 Task: Create a due date automation trigger when advanced on, on the monday of the week before a card is due add fields with custom field "Resume" set to a date more than 1 days from now at 11:00 AM.
Action: Mouse moved to (1051, 83)
Screenshot: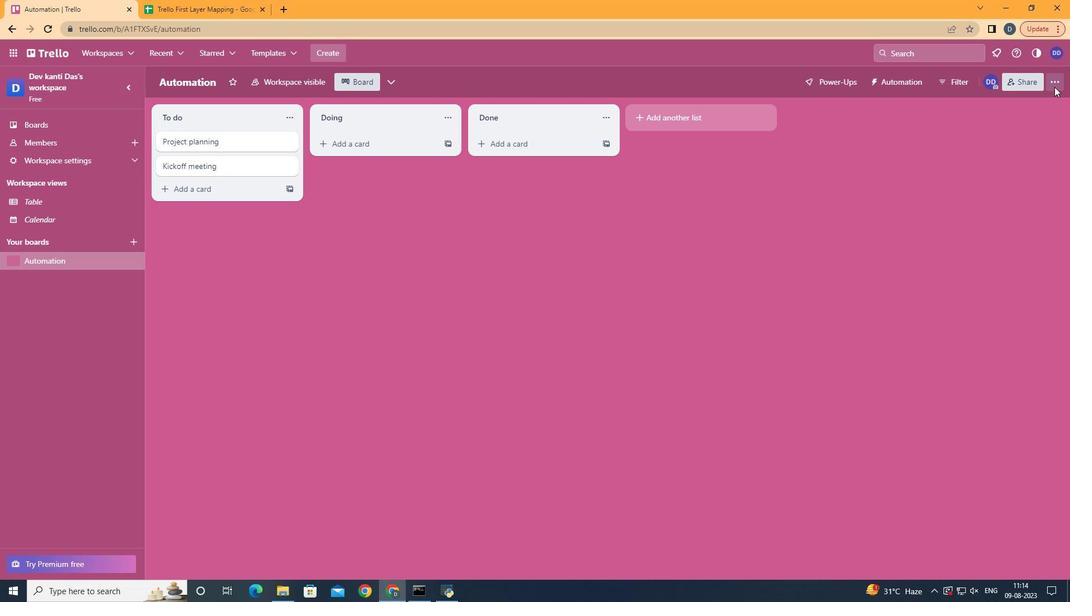 
Action: Mouse pressed left at (1051, 83)
Screenshot: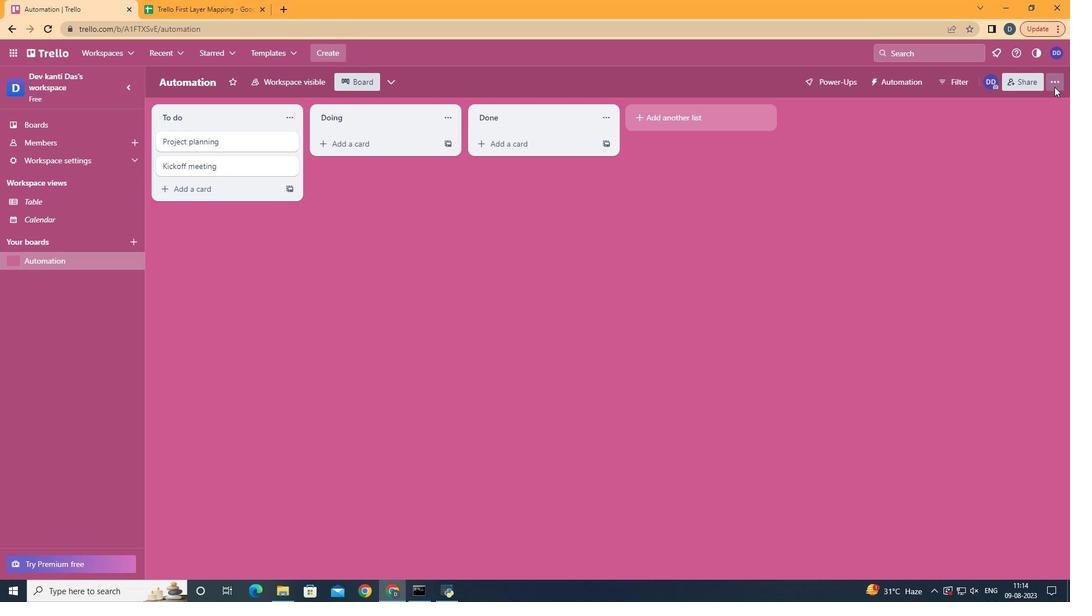
Action: Mouse moved to (950, 238)
Screenshot: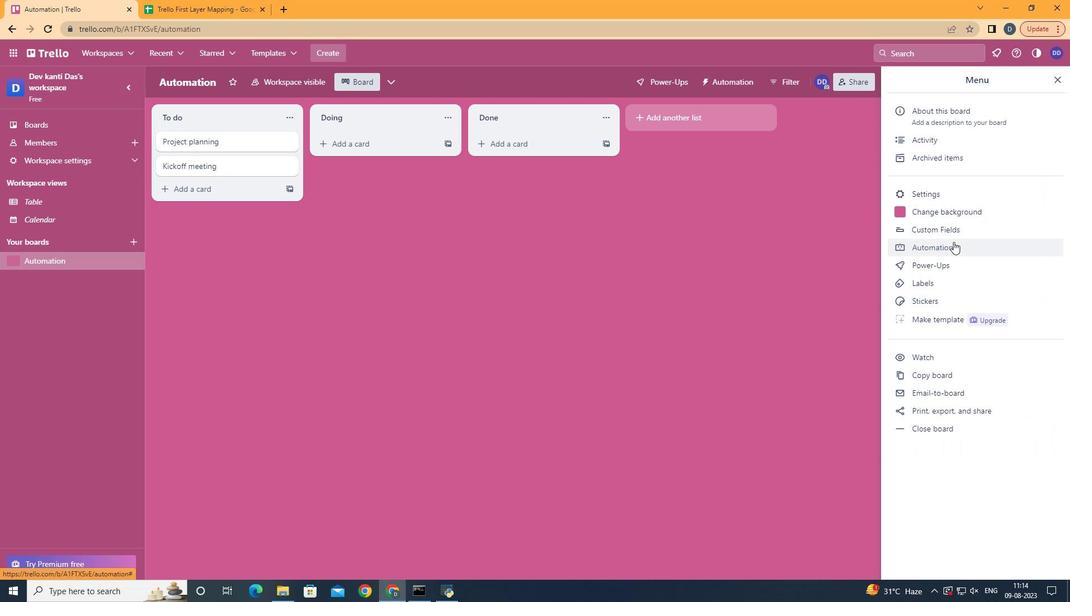 
Action: Mouse pressed left at (950, 238)
Screenshot: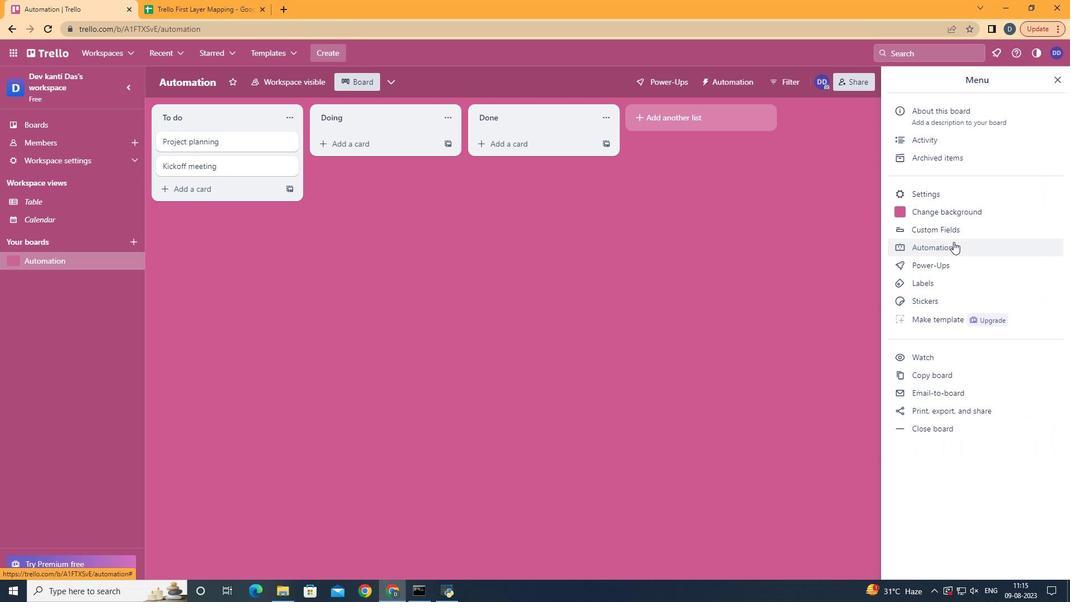 
Action: Mouse moved to (191, 219)
Screenshot: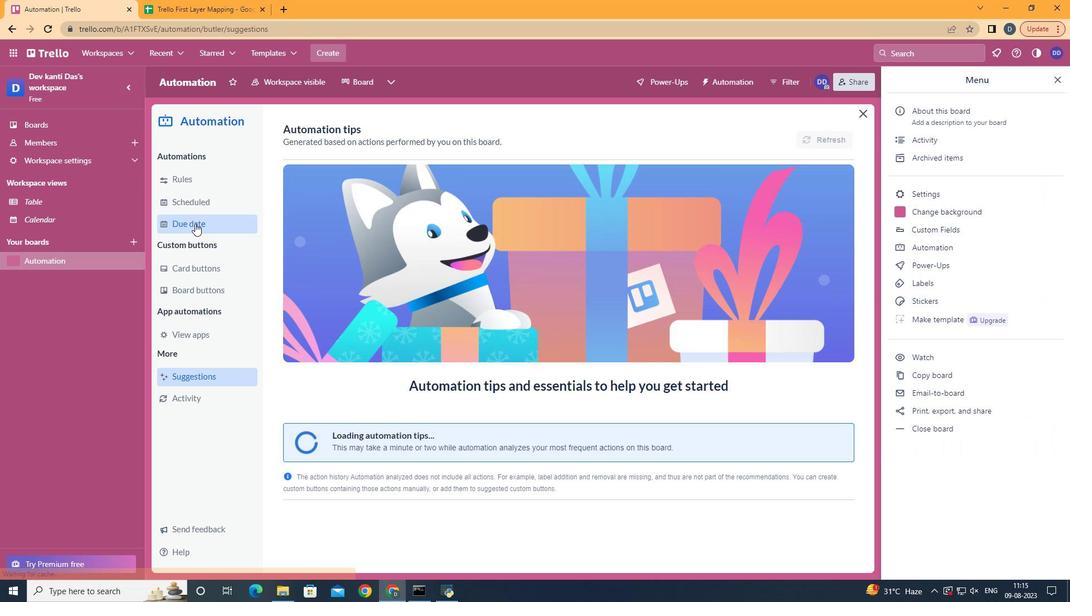 
Action: Mouse pressed left at (191, 219)
Screenshot: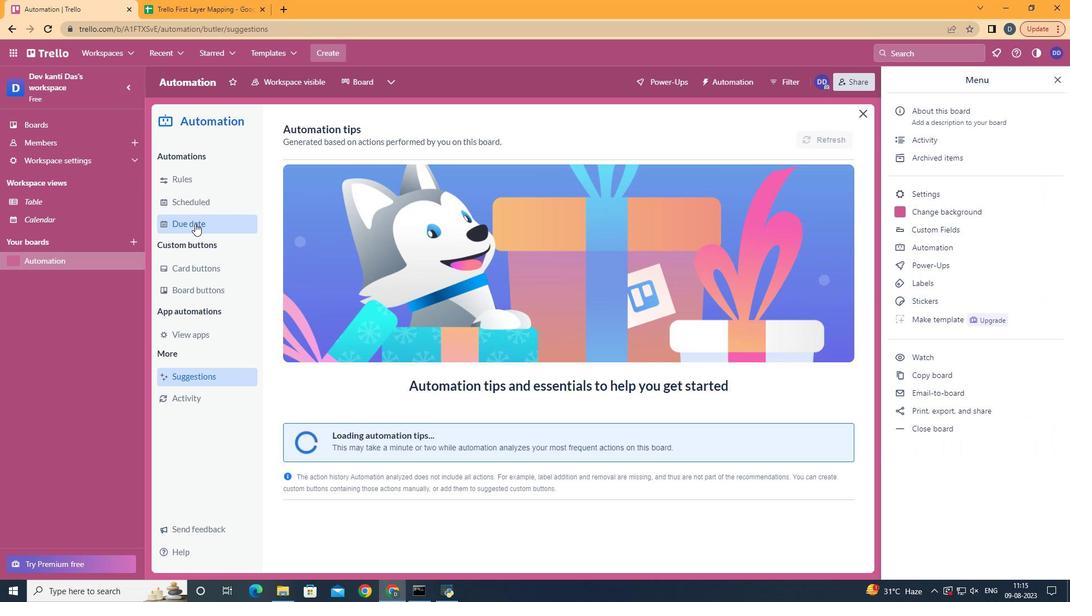 
Action: Mouse moved to (783, 126)
Screenshot: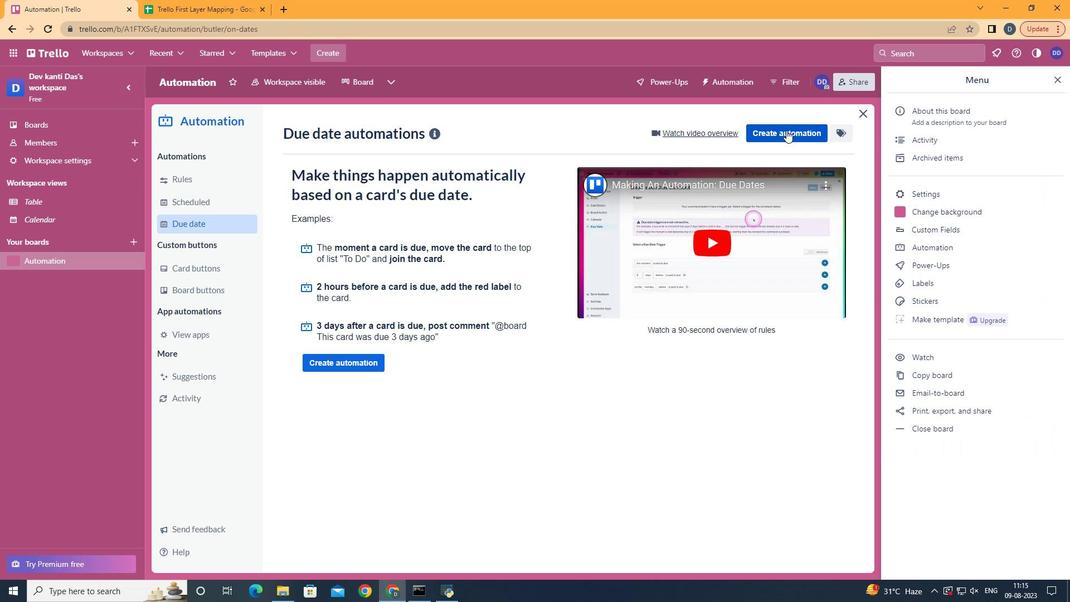 
Action: Mouse pressed left at (783, 126)
Screenshot: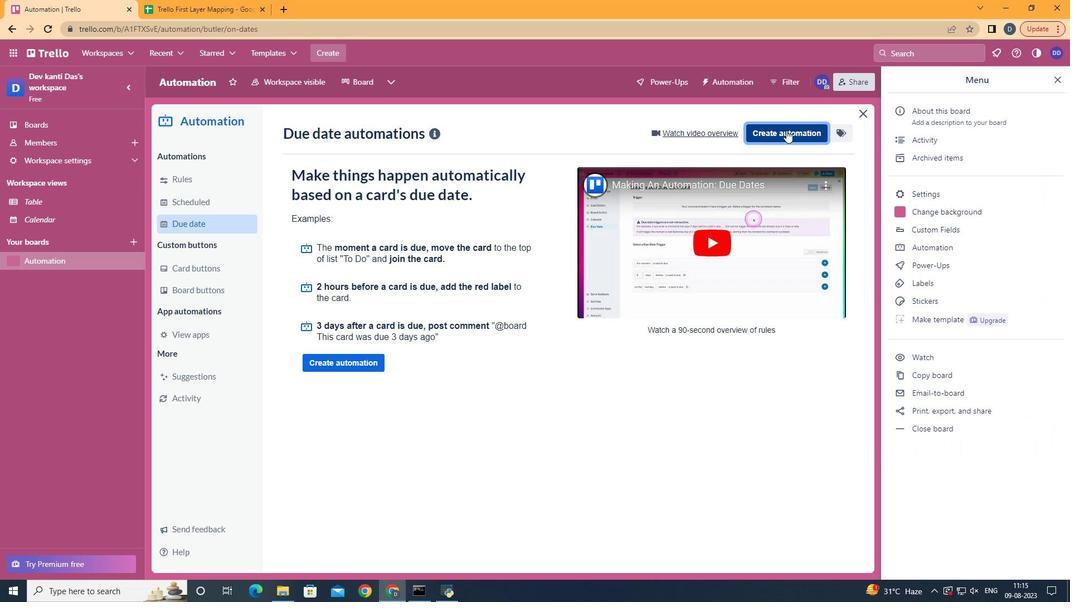 
Action: Mouse moved to (554, 243)
Screenshot: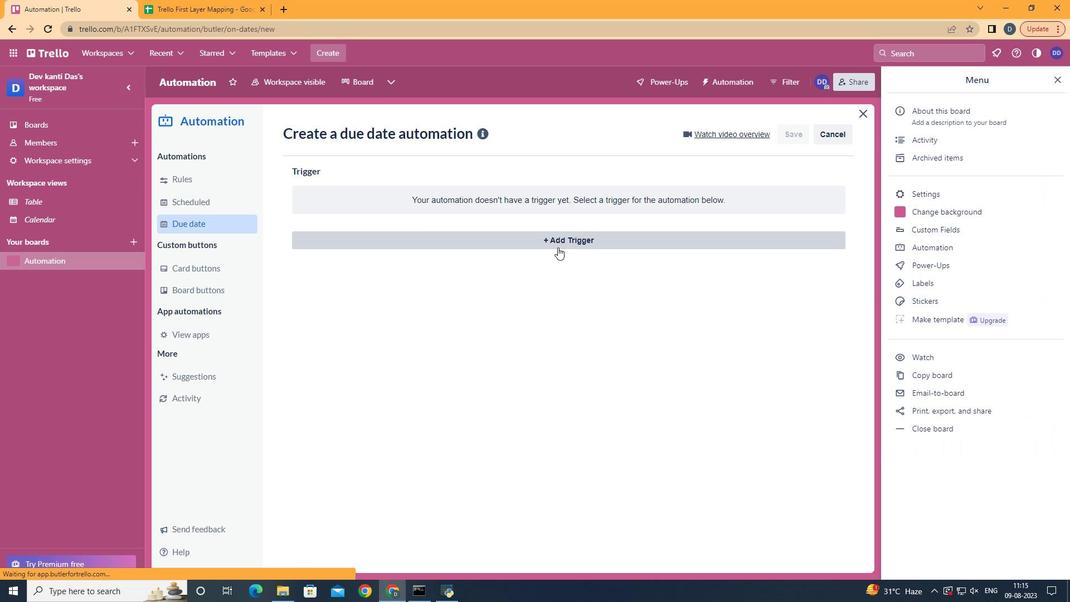 
Action: Mouse pressed left at (554, 243)
Screenshot: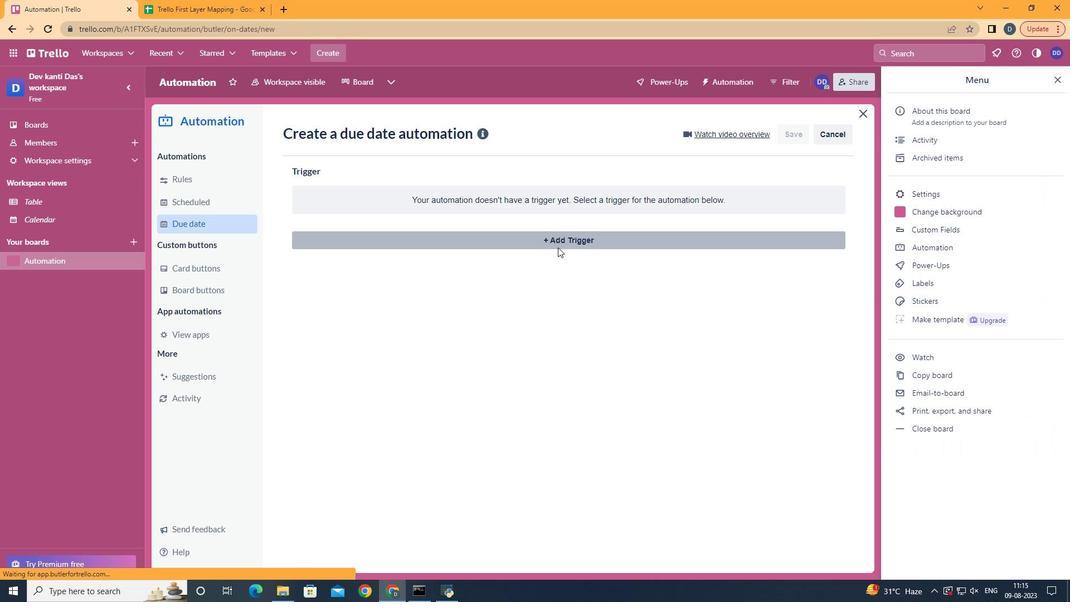 
Action: Mouse moved to (393, 523)
Screenshot: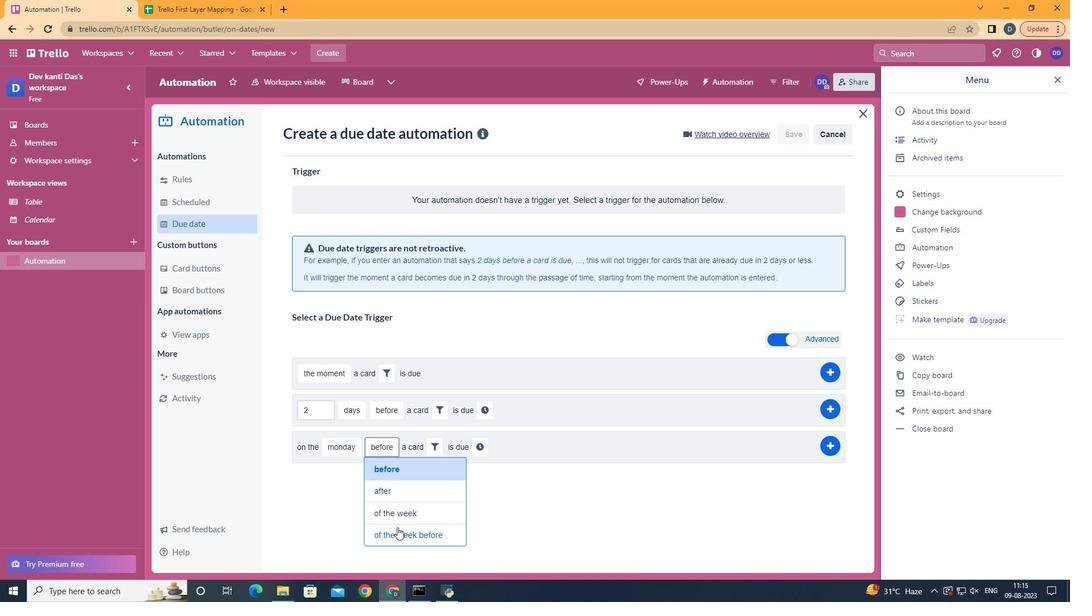 
Action: Mouse pressed left at (393, 523)
Screenshot: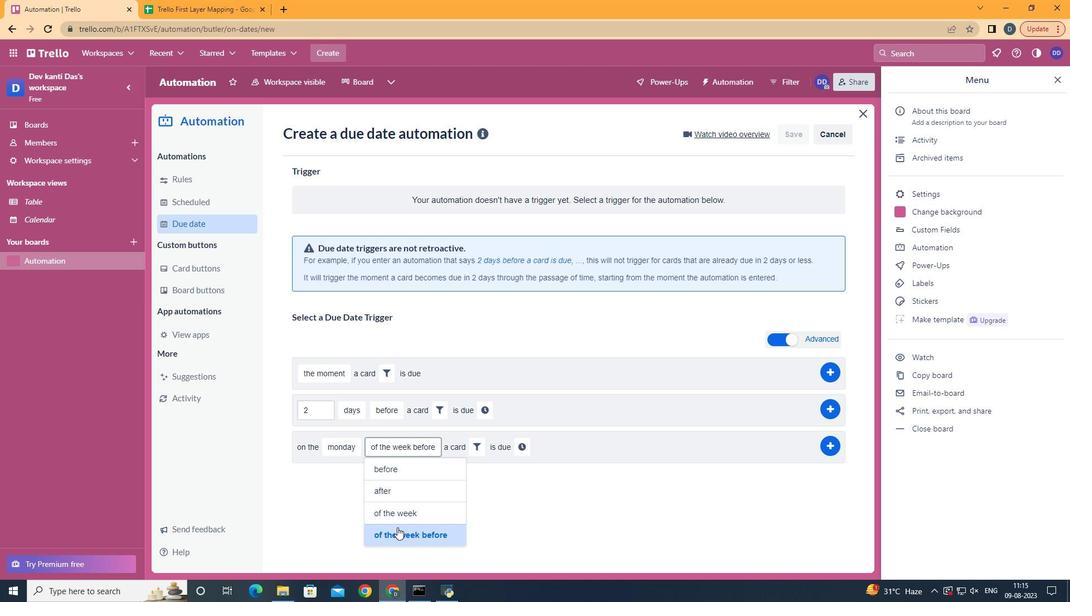 
Action: Mouse moved to (469, 442)
Screenshot: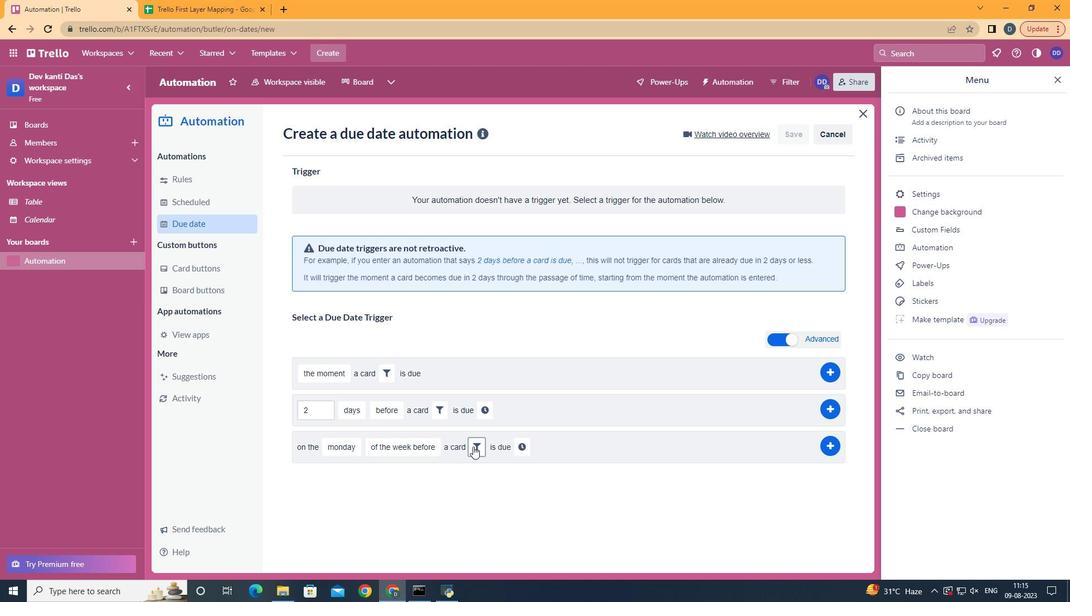 
Action: Mouse pressed left at (469, 442)
Screenshot: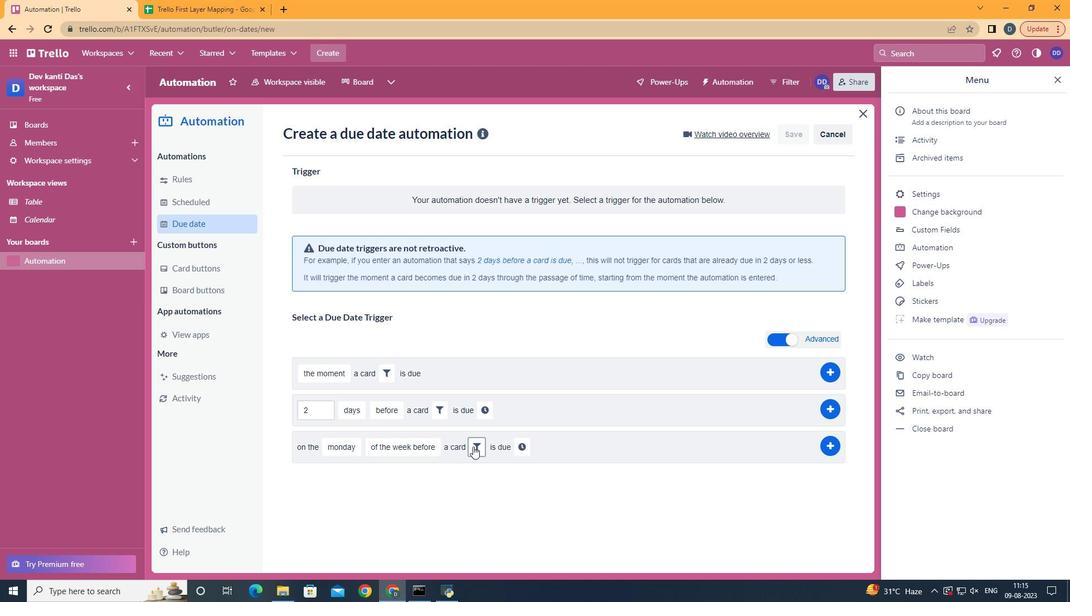 
Action: Mouse moved to (648, 479)
Screenshot: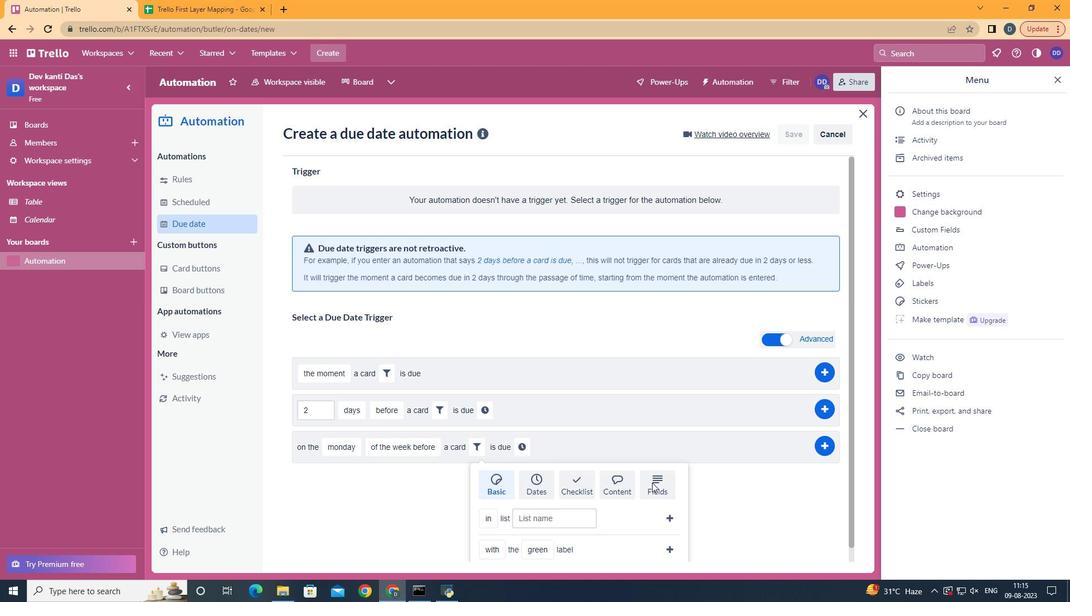 
Action: Mouse pressed left at (648, 479)
Screenshot: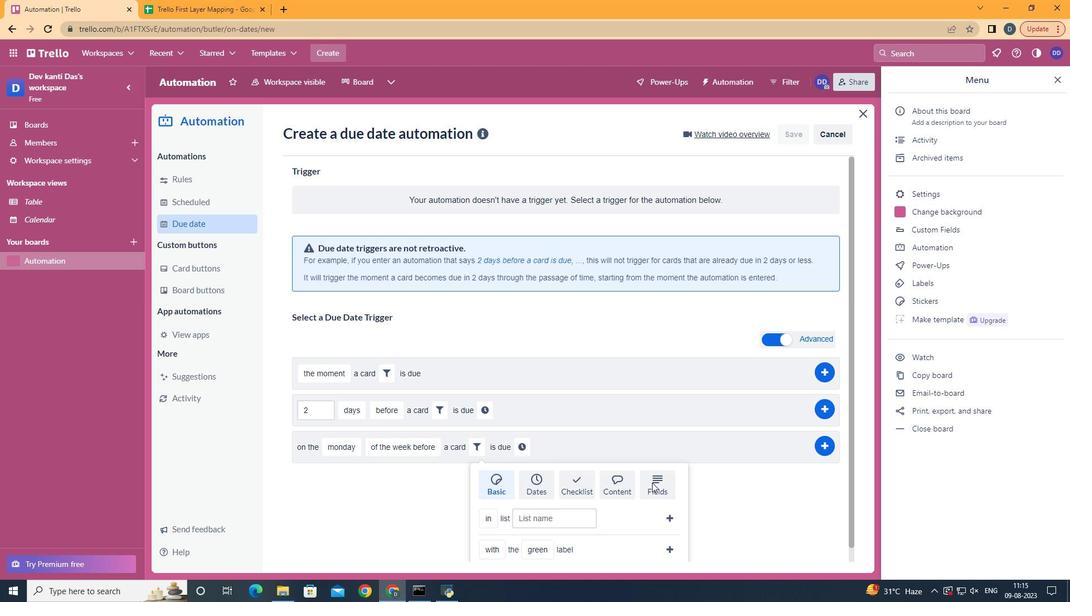 
Action: Mouse scrolled (648, 478) with delta (0, 0)
Screenshot: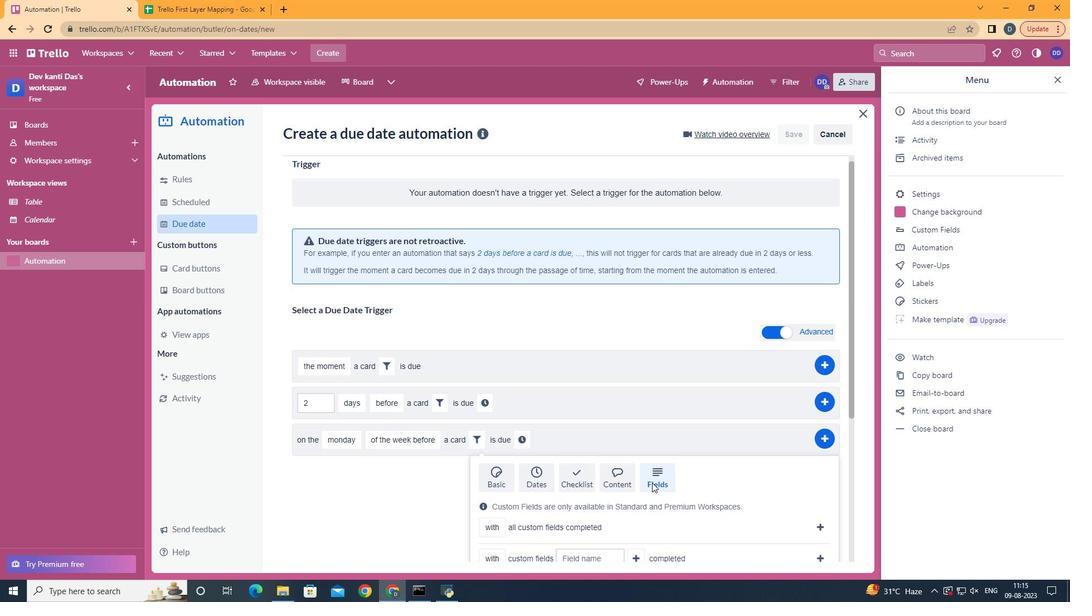 
Action: Mouse scrolled (648, 478) with delta (0, 0)
Screenshot: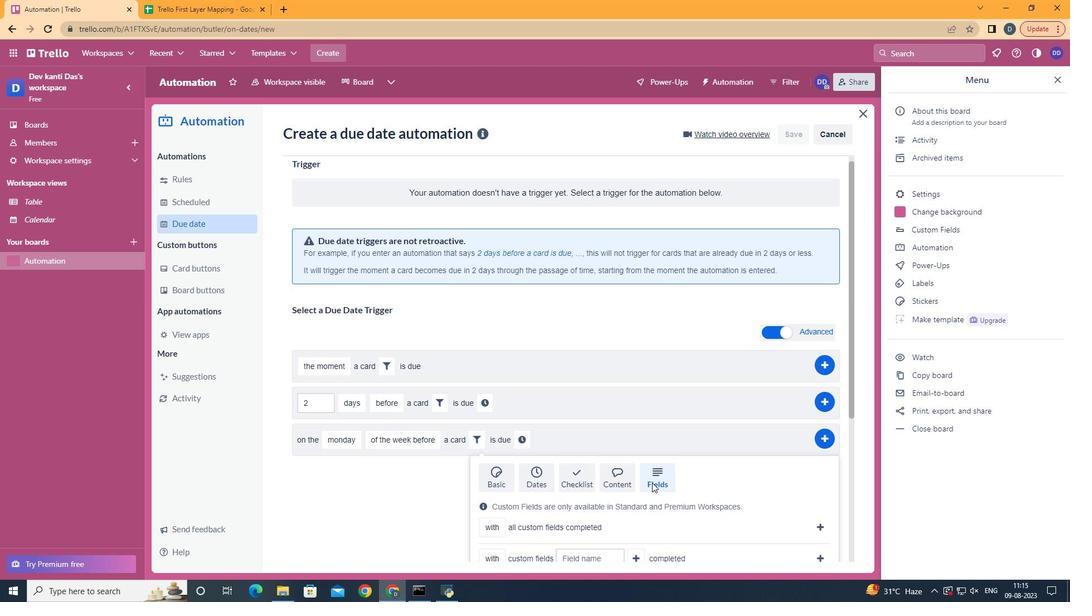 
Action: Mouse scrolled (648, 478) with delta (0, 0)
Screenshot: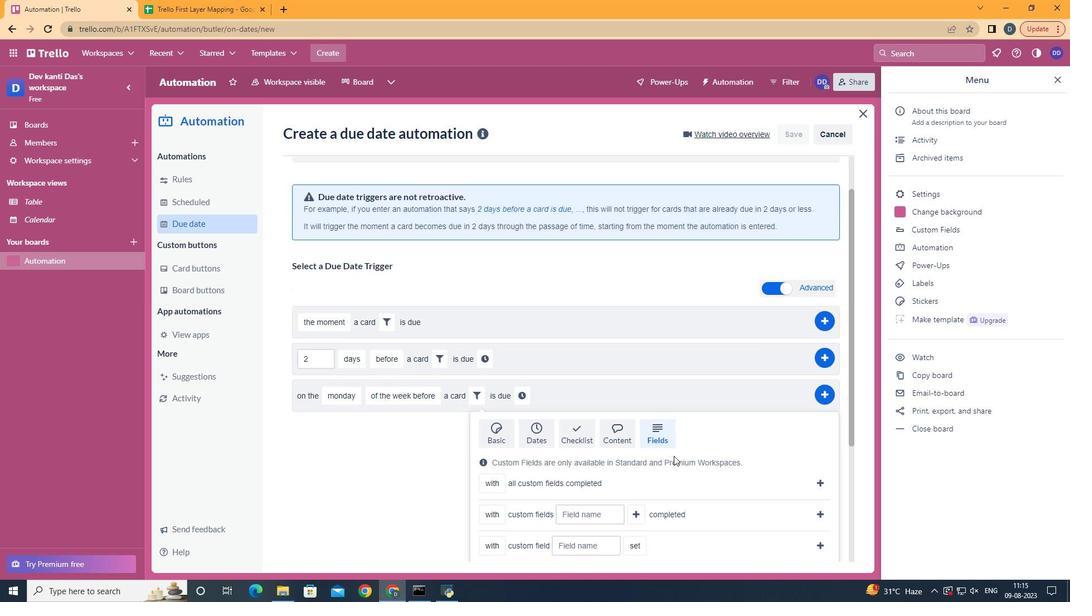 
Action: Mouse scrolled (648, 478) with delta (0, 0)
Screenshot: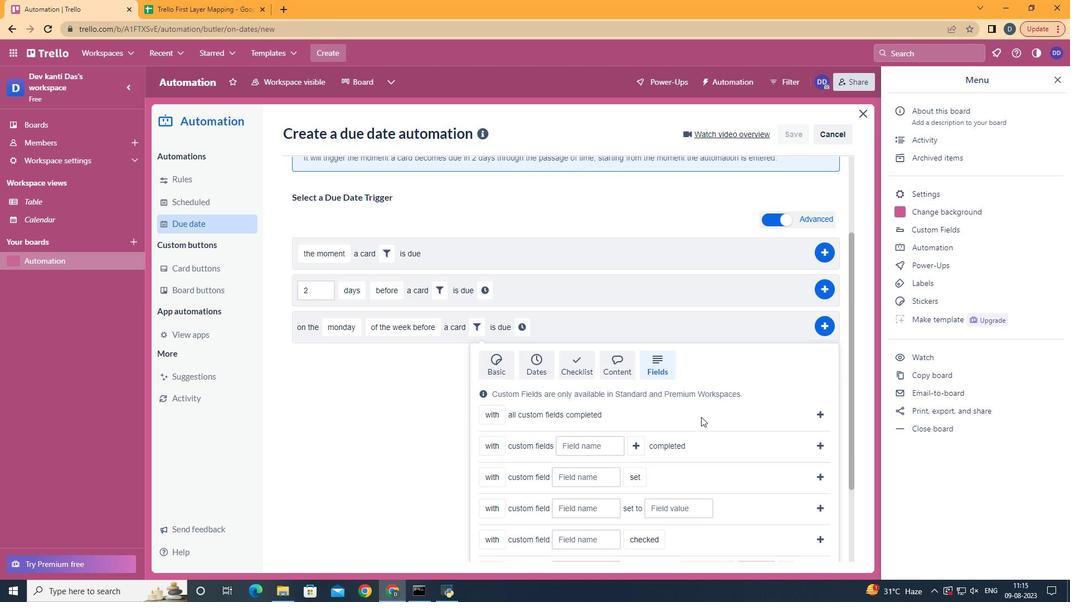 
Action: Mouse moved to (649, 479)
Screenshot: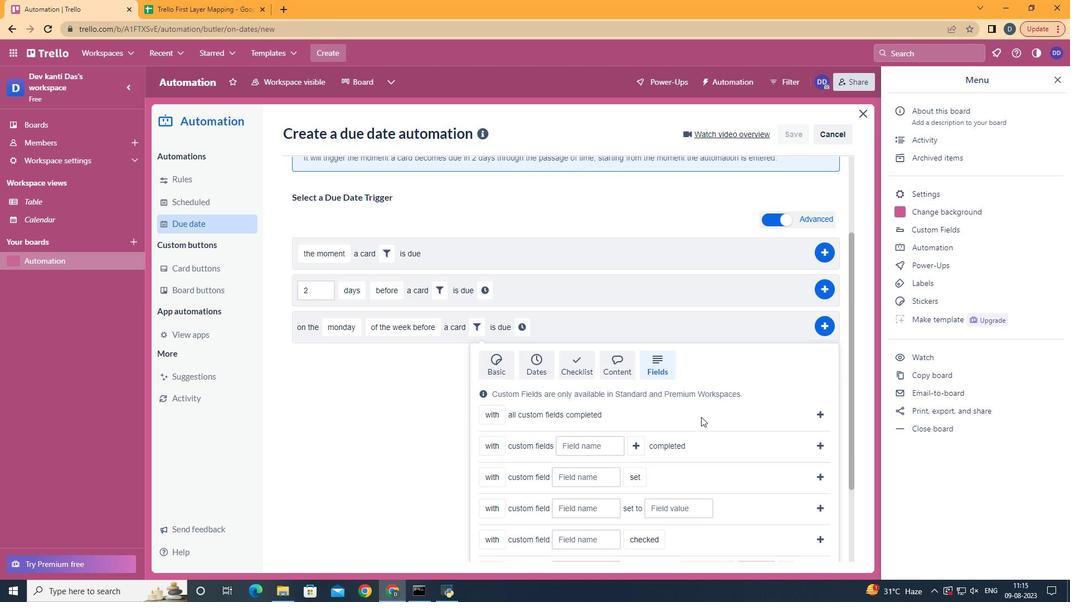 
Action: Mouse scrolled (648, 478) with delta (0, 0)
Screenshot: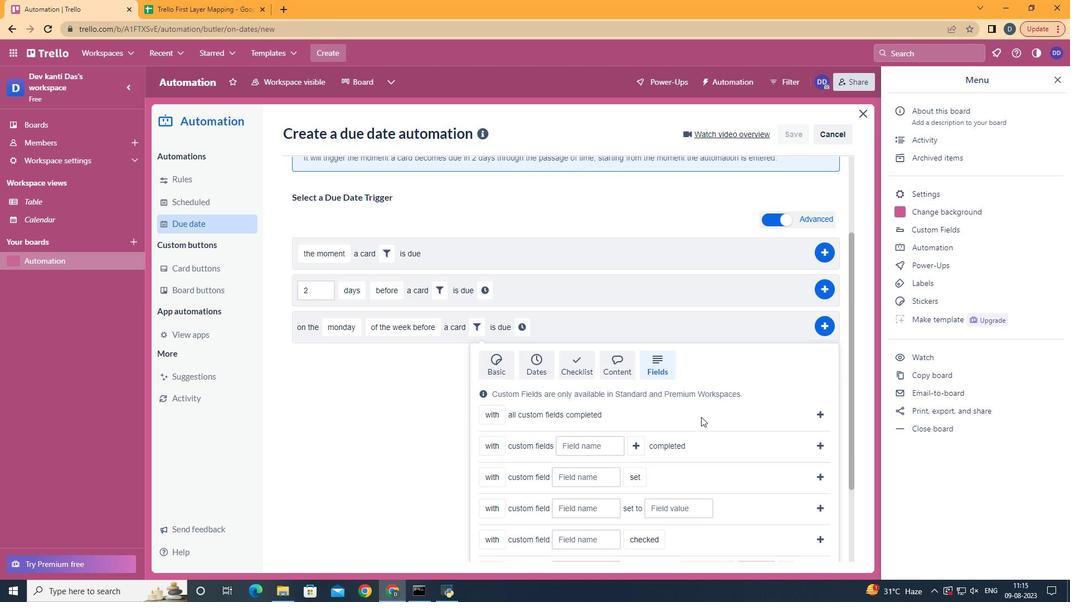 
Action: Mouse moved to (503, 469)
Screenshot: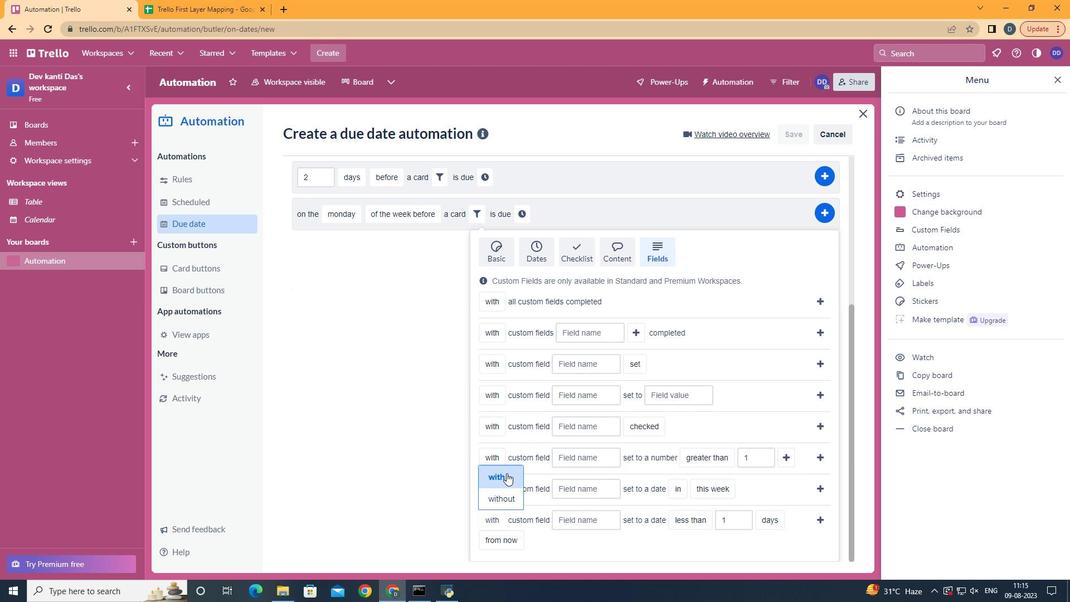 
Action: Mouse pressed left at (503, 469)
Screenshot: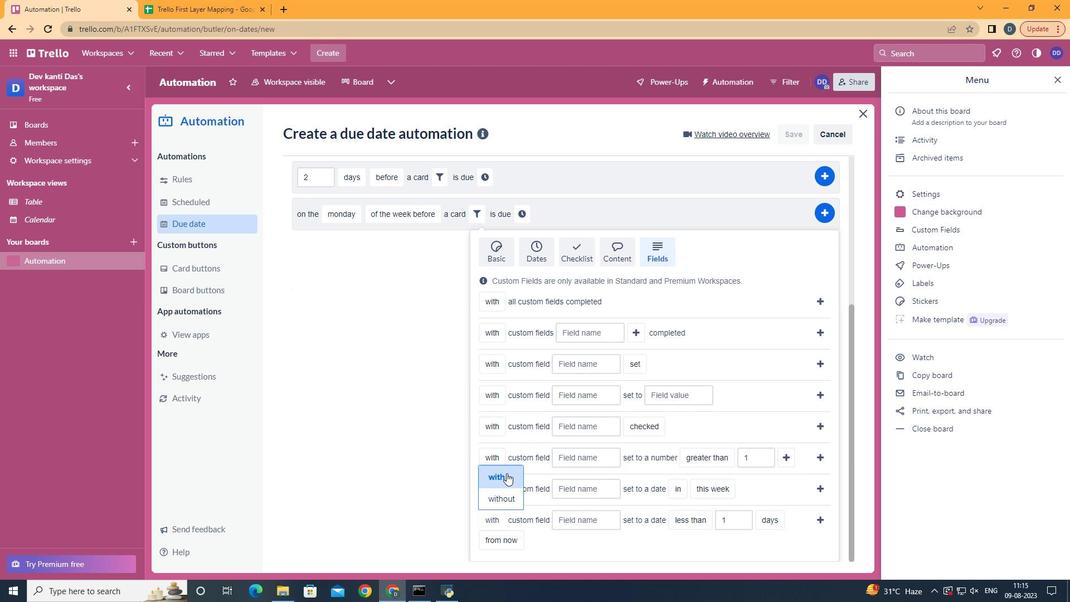 
Action: Mouse moved to (577, 519)
Screenshot: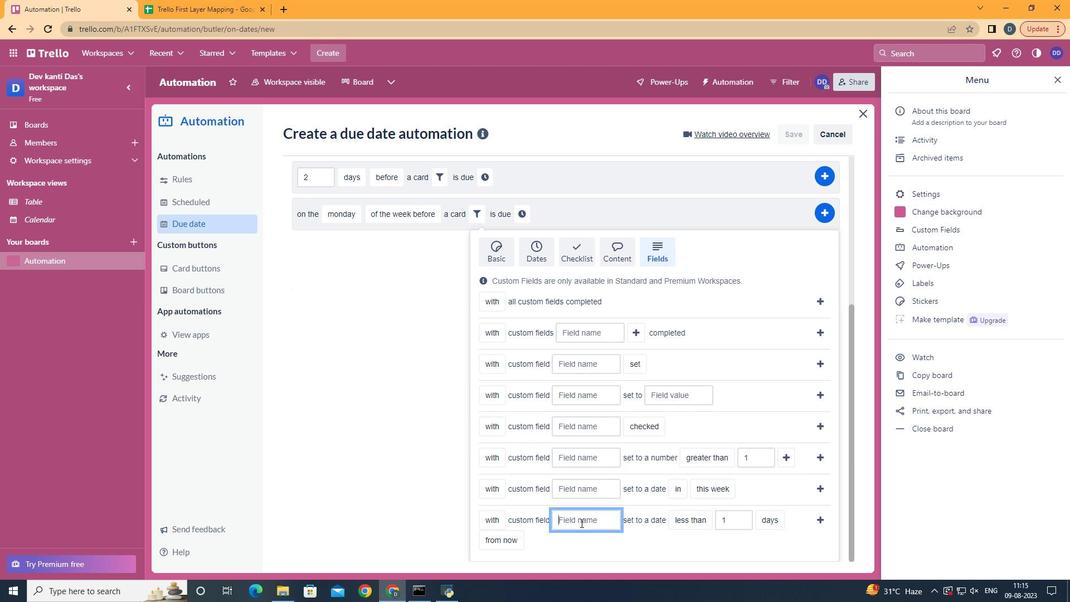 
Action: Mouse pressed left at (577, 519)
Screenshot: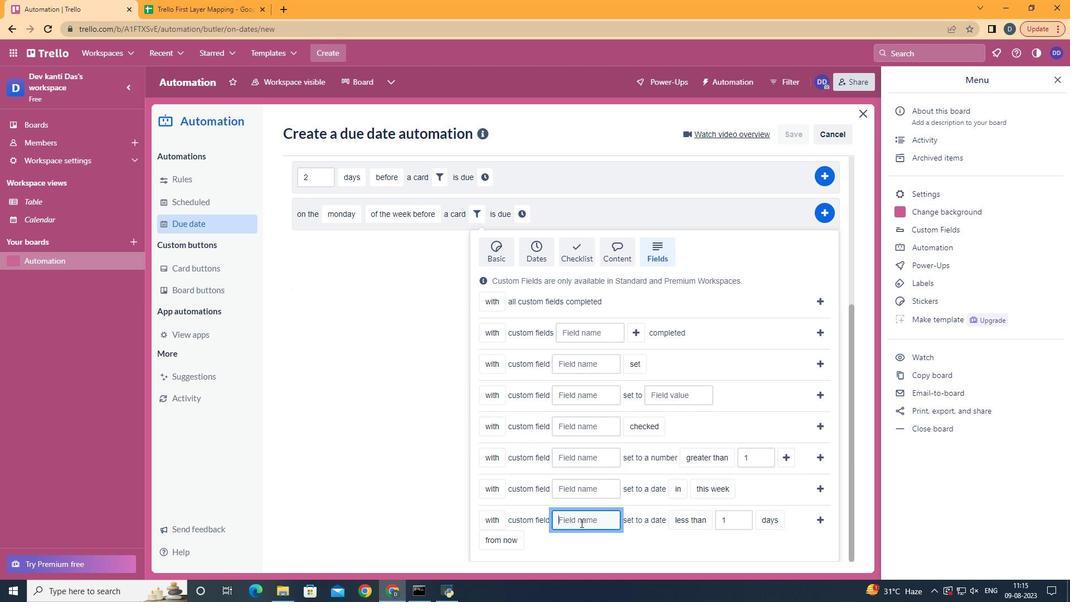 
Action: Key pressed <Key.shift>Resume
Screenshot: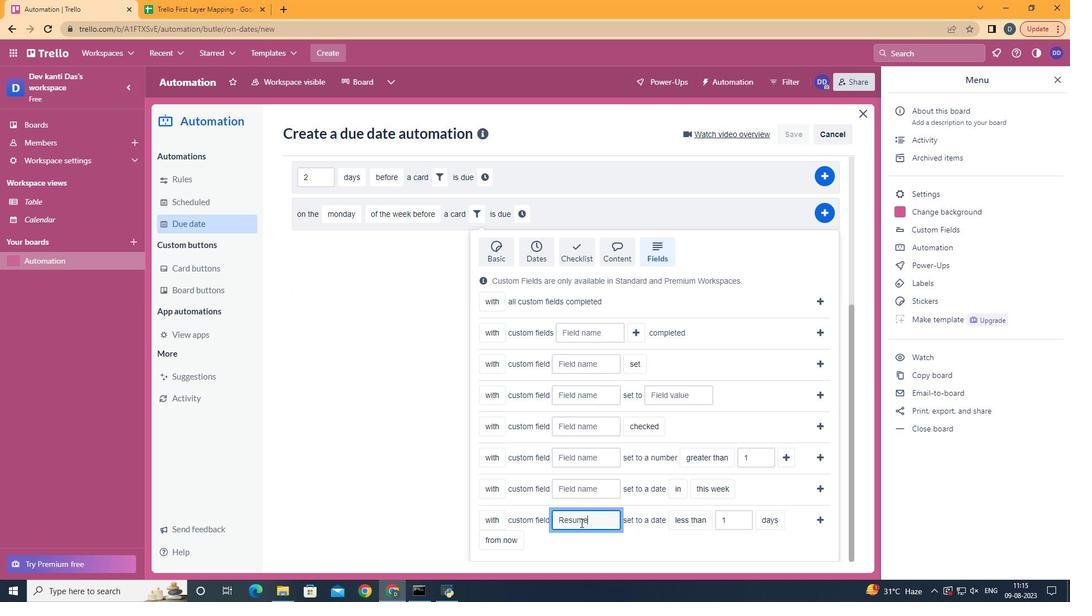 
Action: Mouse moved to (702, 466)
Screenshot: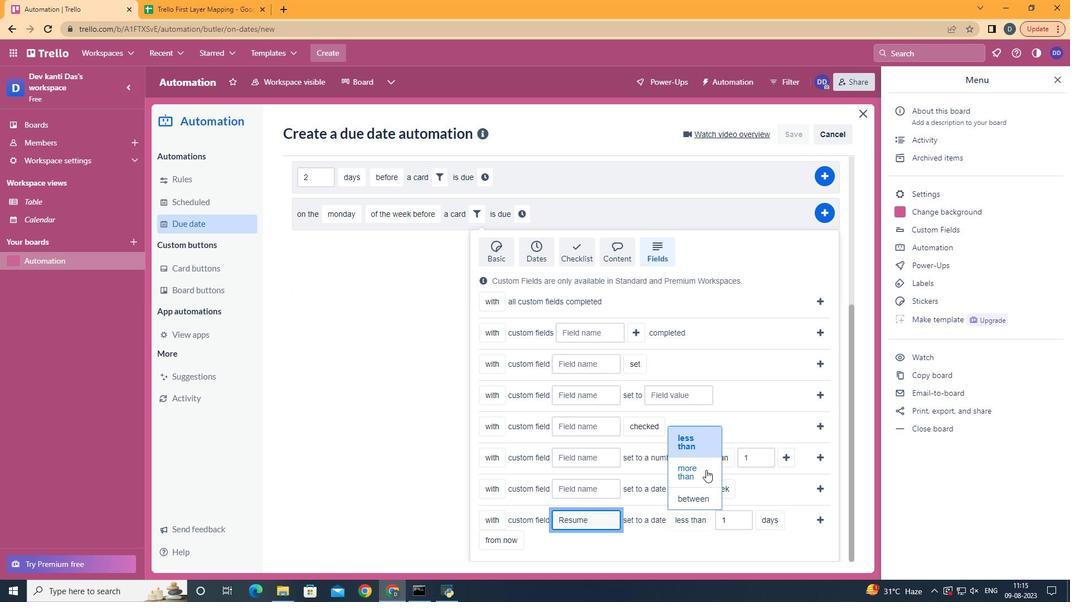 
Action: Mouse pressed left at (702, 466)
Screenshot: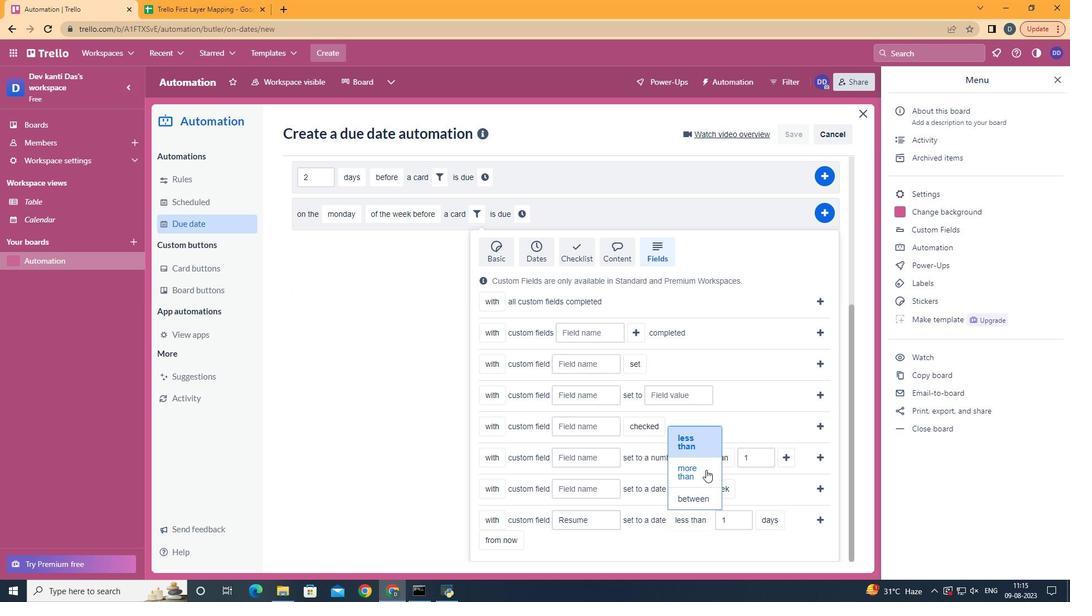 
Action: Mouse moved to (781, 470)
Screenshot: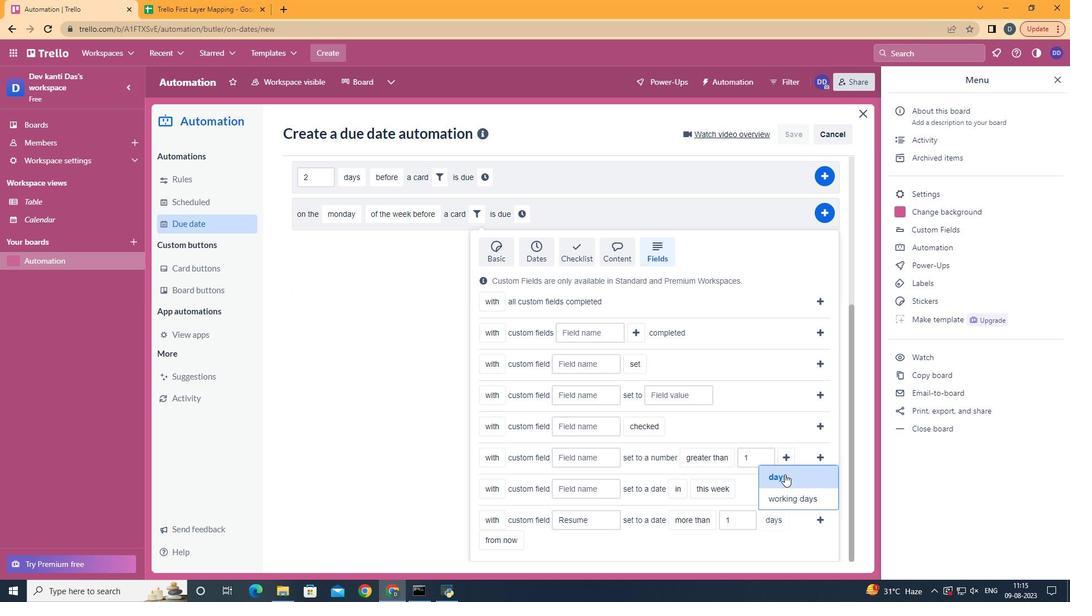 
Action: Mouse pressed left at (781, 470)
Screenshot: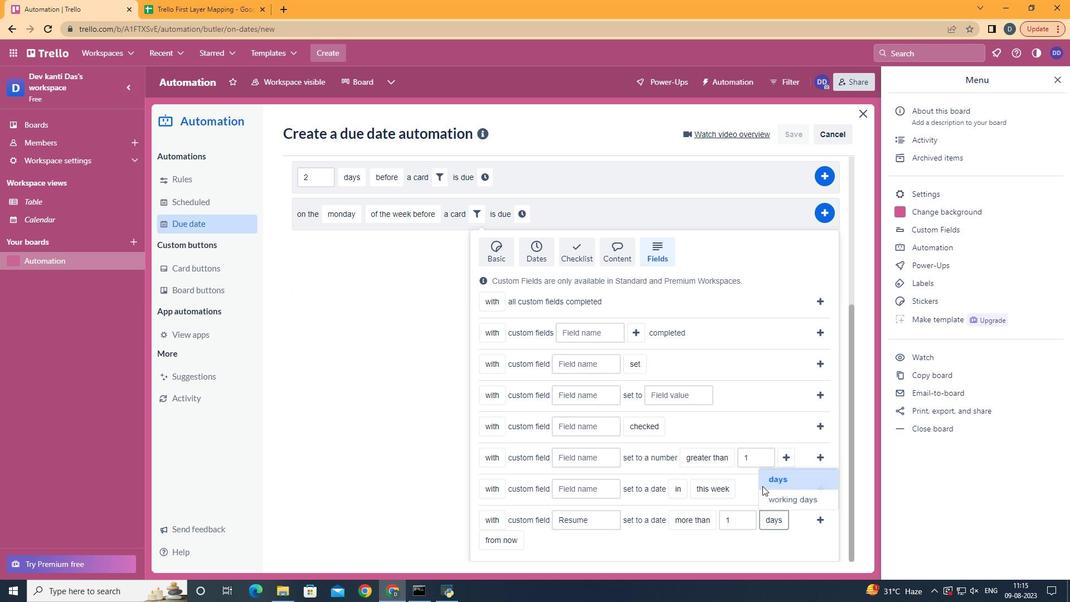 
Action: Mouse moved to (505, 487)
Screenshot: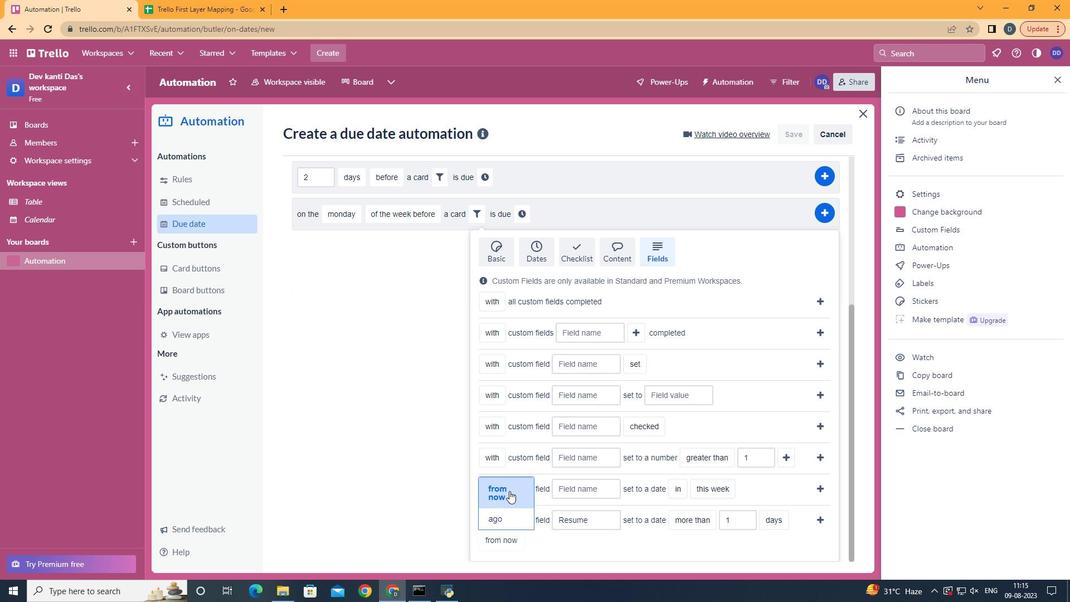 
Action: Mouse pressed left at (505, 487)
Screenshot: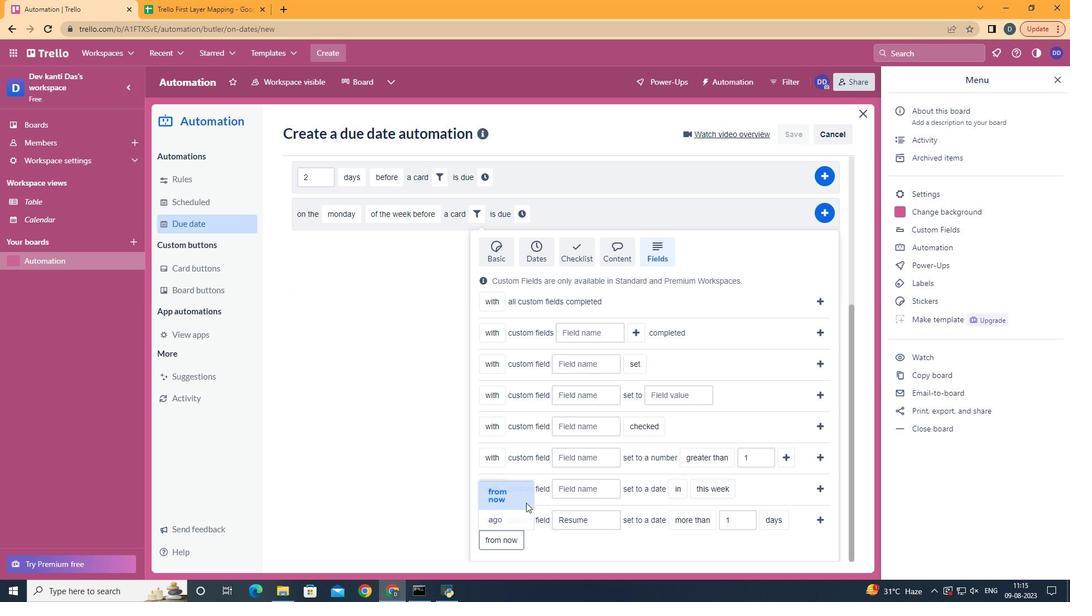 
Action: Mouse moved to (809, 514)
Screenshot: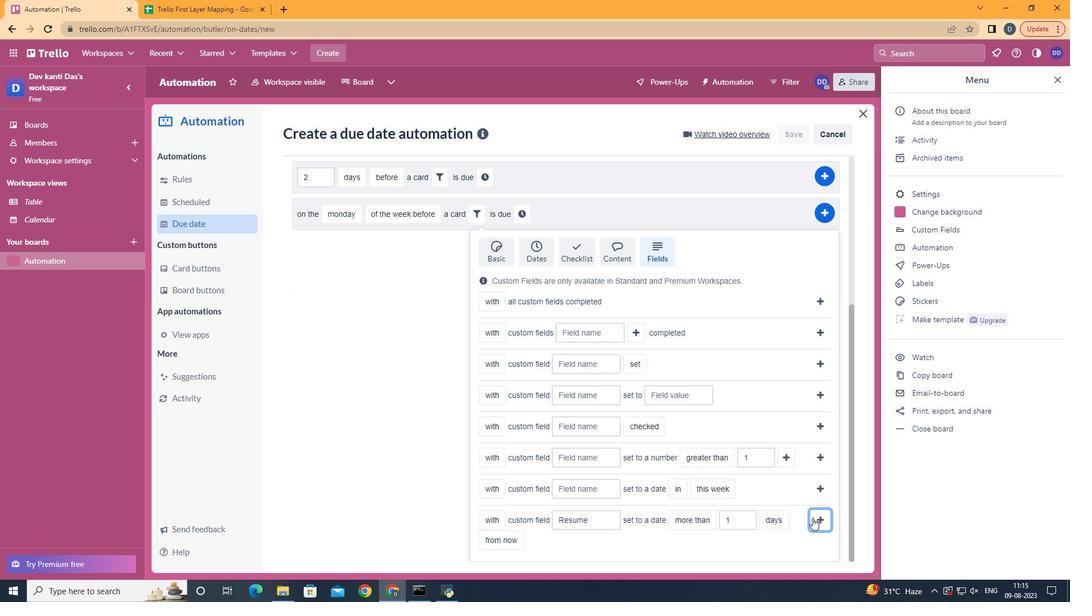 
Action: Mouse pressed left at (809, 514)
Screenshot: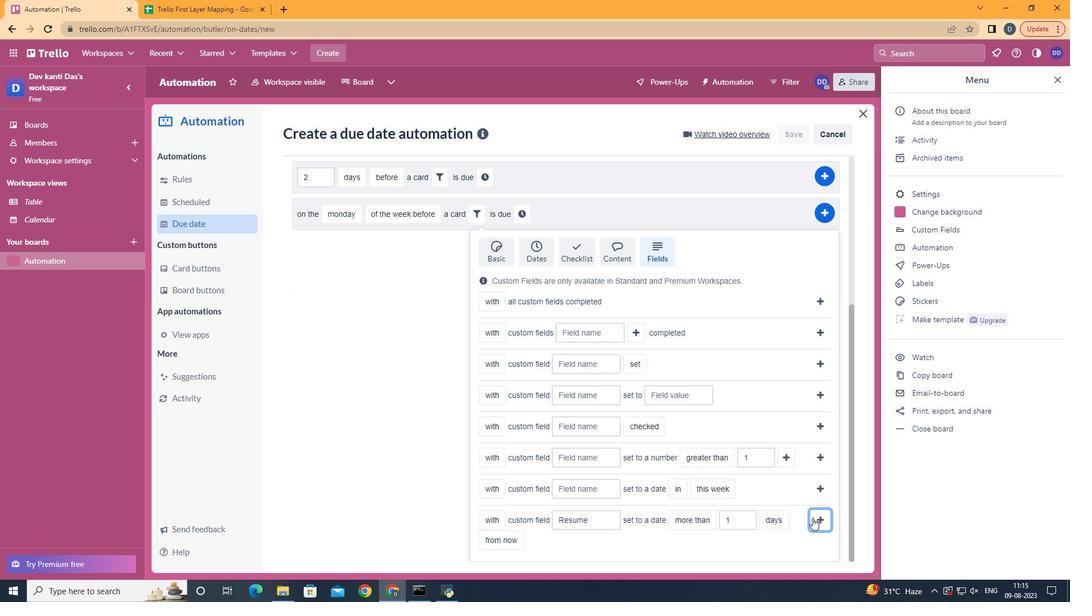 
Action: Mouse moved to (780, 445)
Screenshot: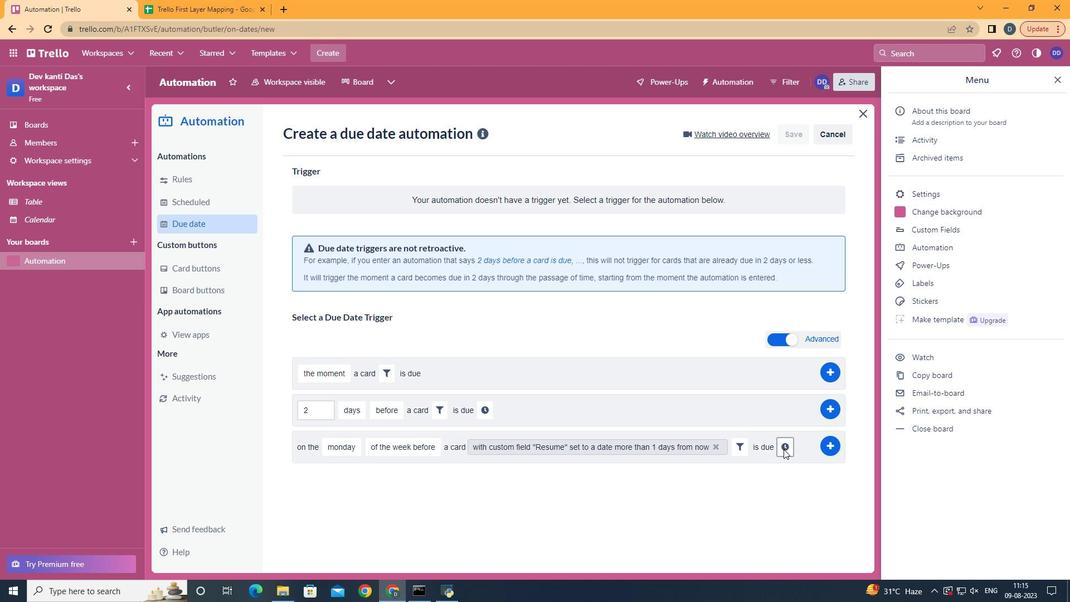 
Action: Mouse pressed left at (780, 445)
Screenshot: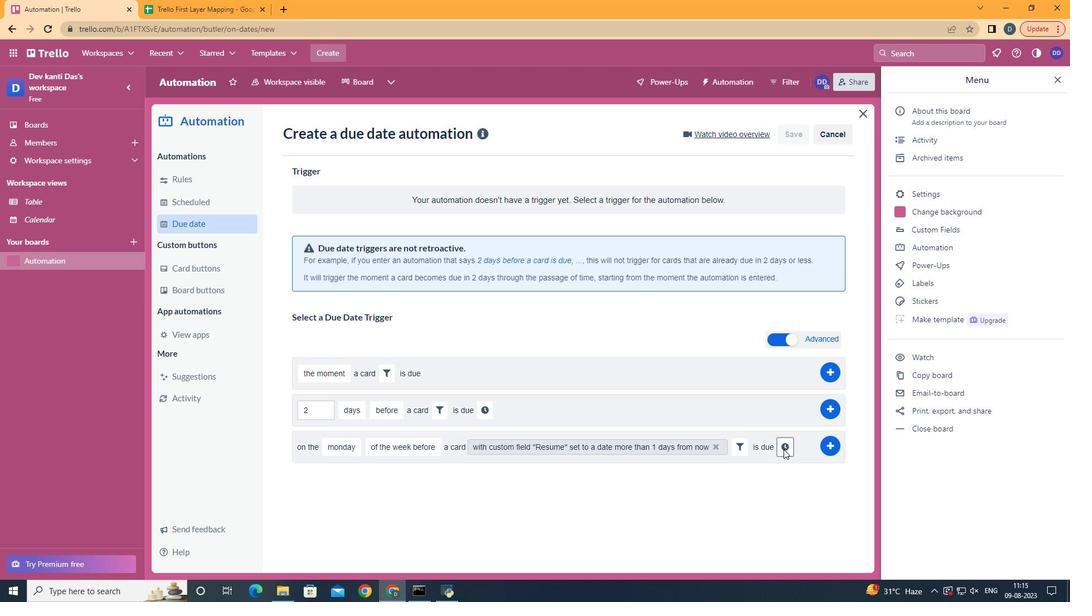 
Action: Mouse moved to (367, 469)
Screenshot: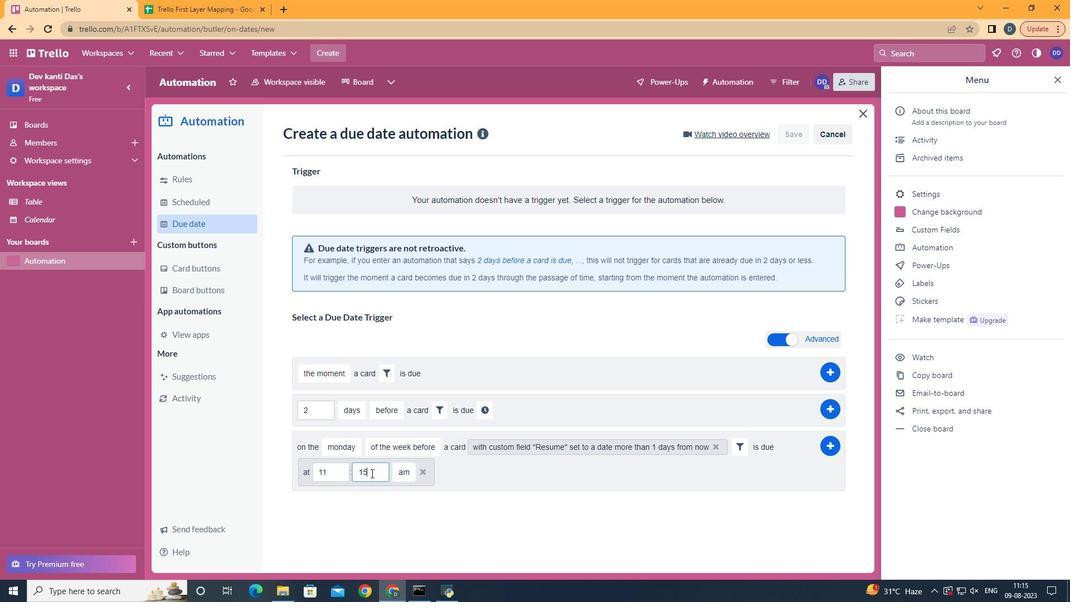 
Action: Mouse pressed left at (367, 469)
Screenshot: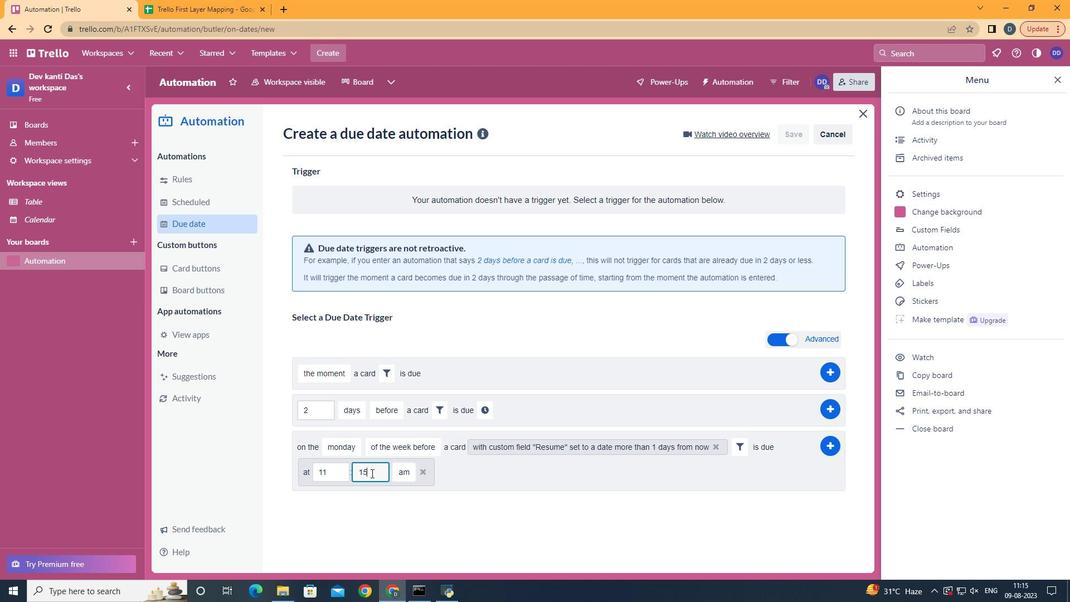 
Action: Key pressed <Key.backspace><Key.backspace>00
Screenshot: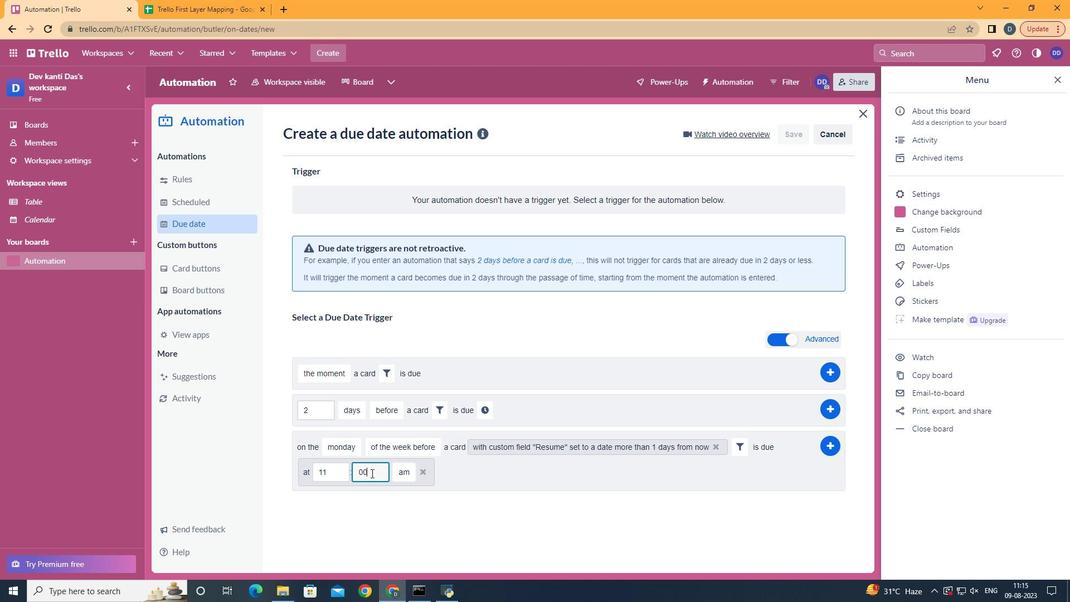 
Action: Mouse moved to (819, 444)
Screenshot: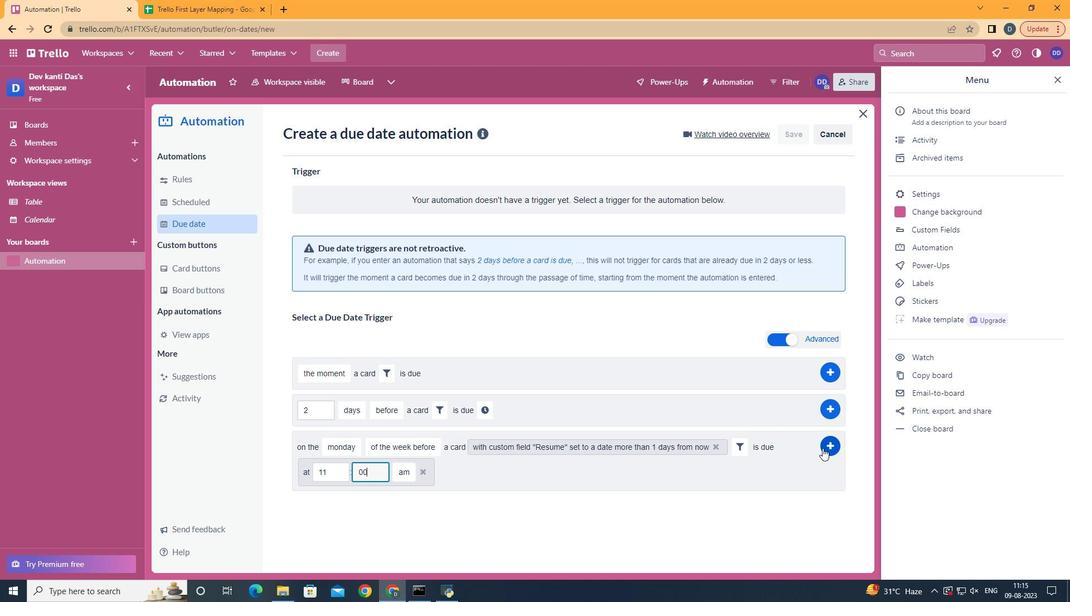 
Action: Mouse pressed left at (819, 444)
Screenshot: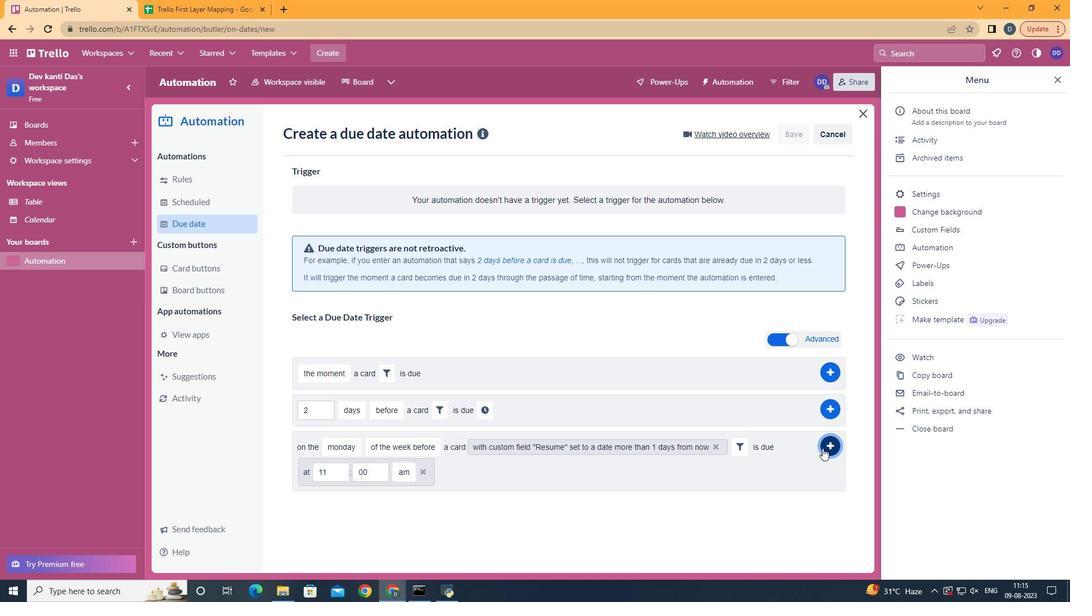 
Action: Mouse moved to (627, 262)
Screenshot: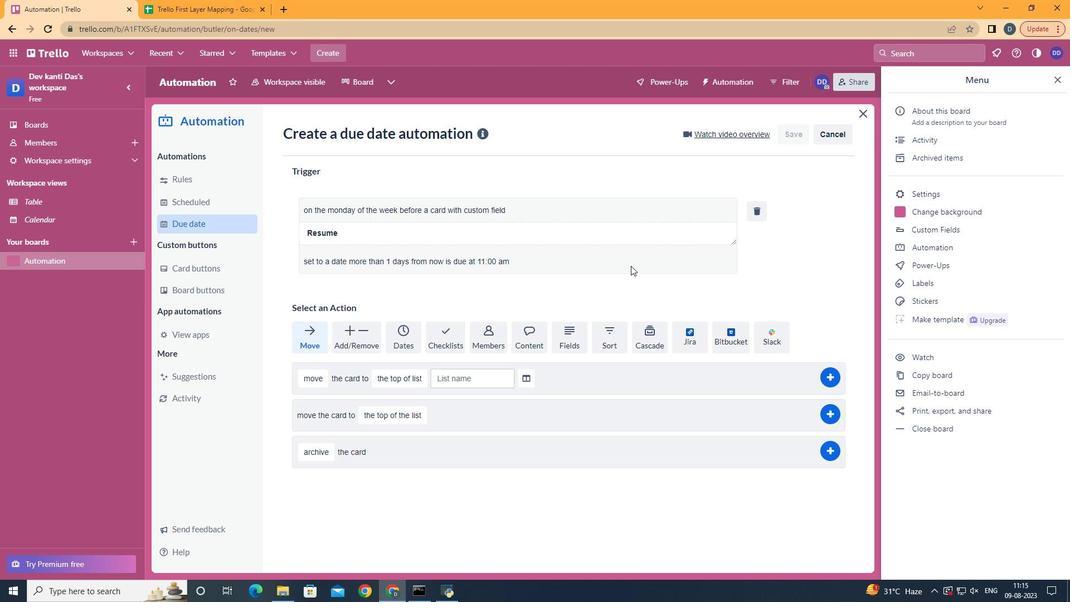 
